 Task: Send an email with the signature Dallas Robinson with the subject 'Order confirmation' and the message 'I would like to schedule a meeting to discuss this proposal.' from softage.1@softage.net to softage.2@softage.net and softage.3@softage.net with CC to softage.4@softage.net
Action: Mouse moved to (85, 111)
Screenshot: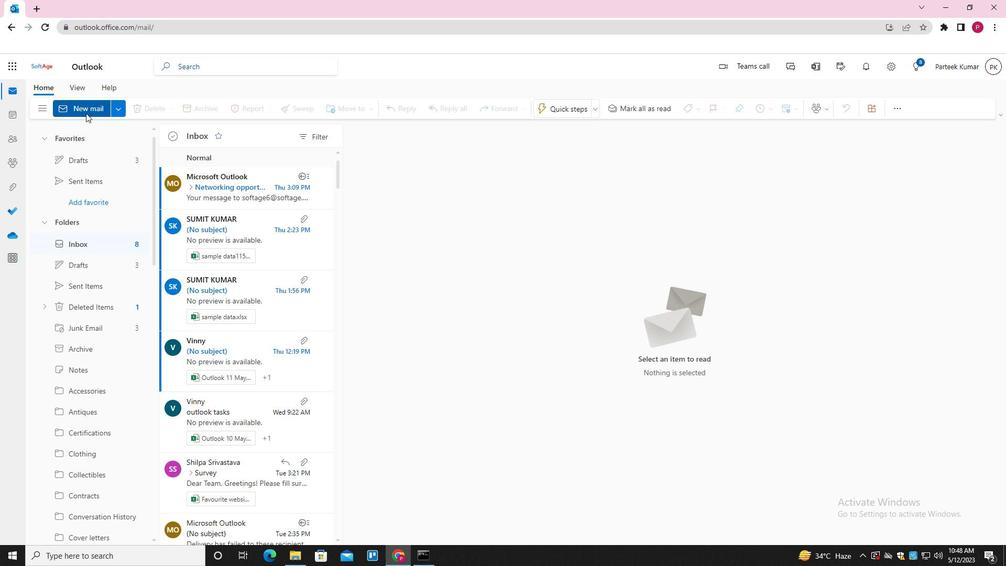 
Action: Mouse pressed left at (85, 111)
Screenshot: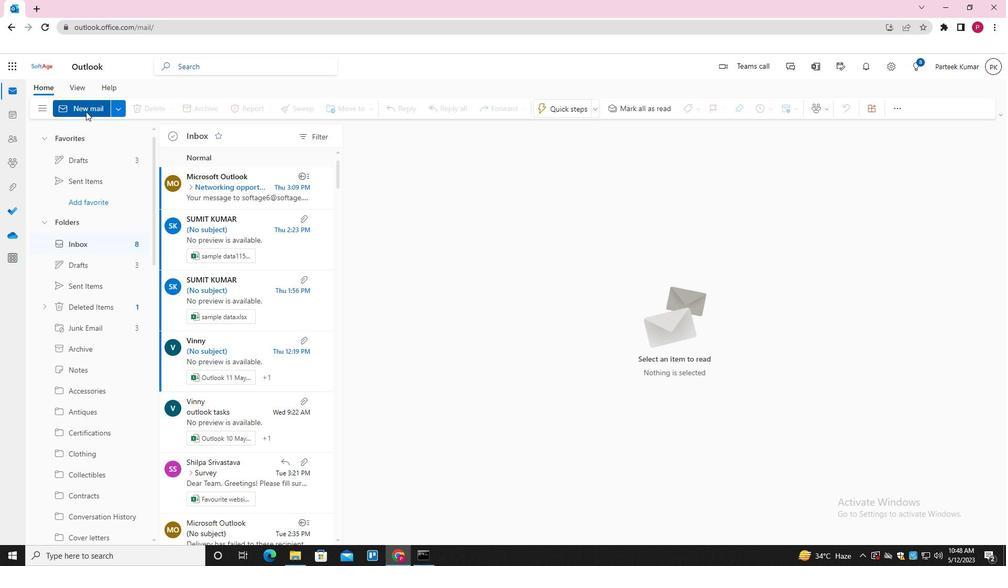 
Action: Mouse moved to (430, 255)
Screenshot: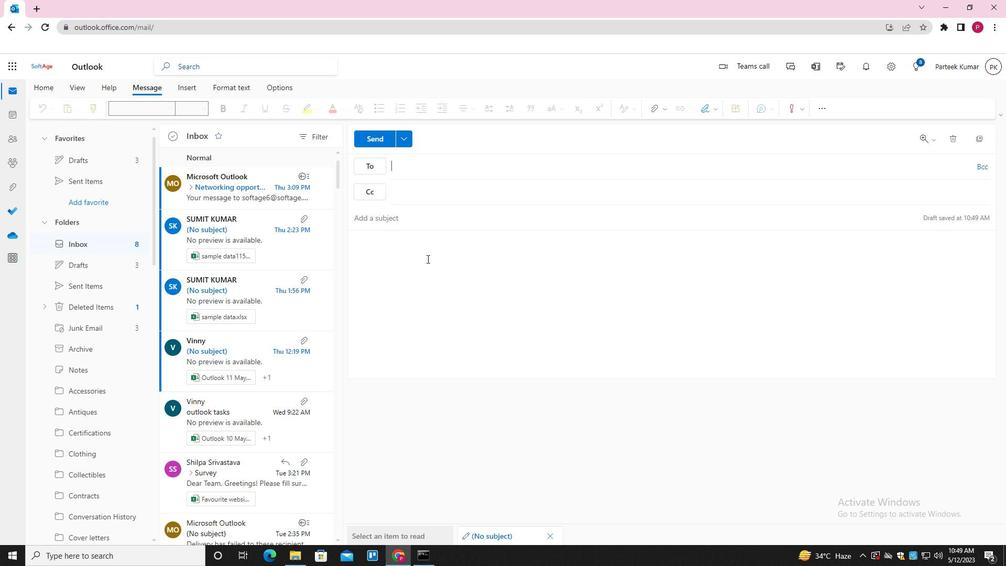 
Action: Mouse pressed left at (430, 255)
Screenshot: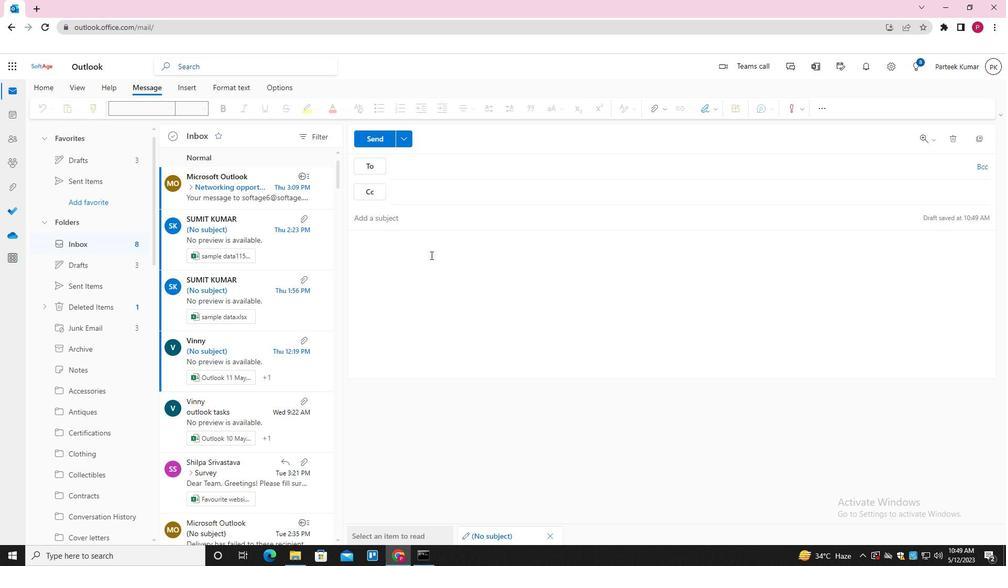 
Action: Mouse moved to (704, 112)
Screenshot: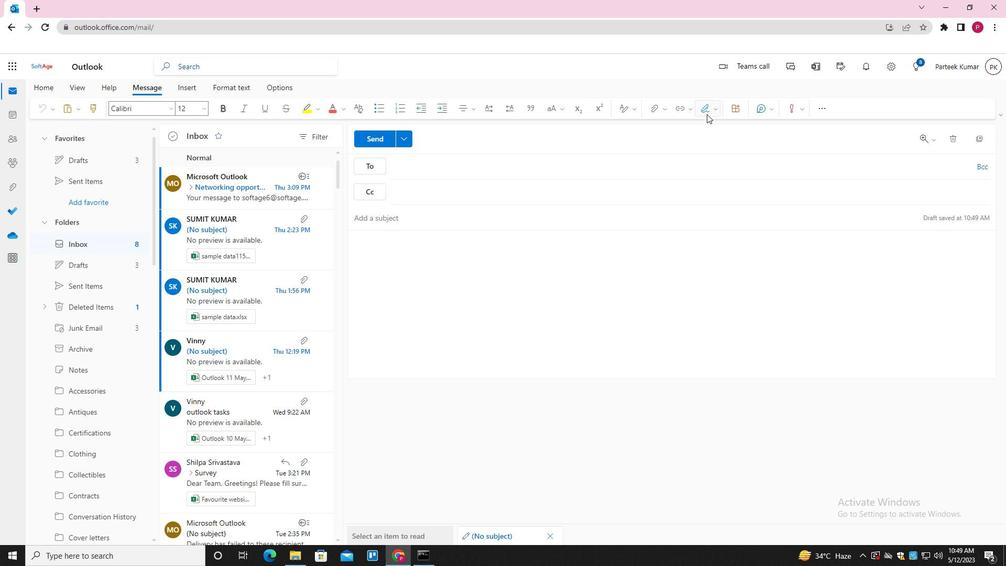 
Action: Mouse pressed left at (704, 112)
Screenshot: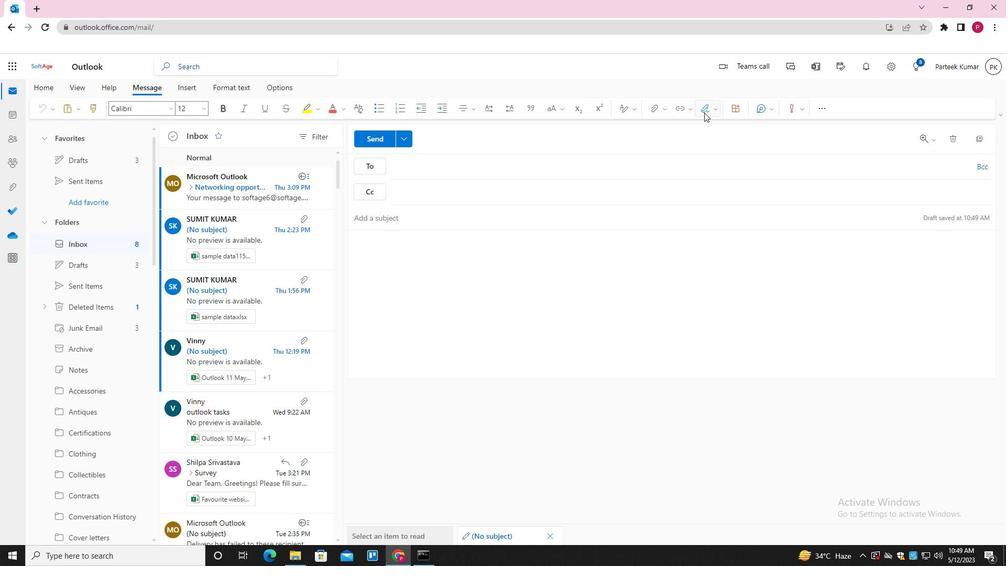 
Action: Mouse moved to (690, 152)
Screenshot: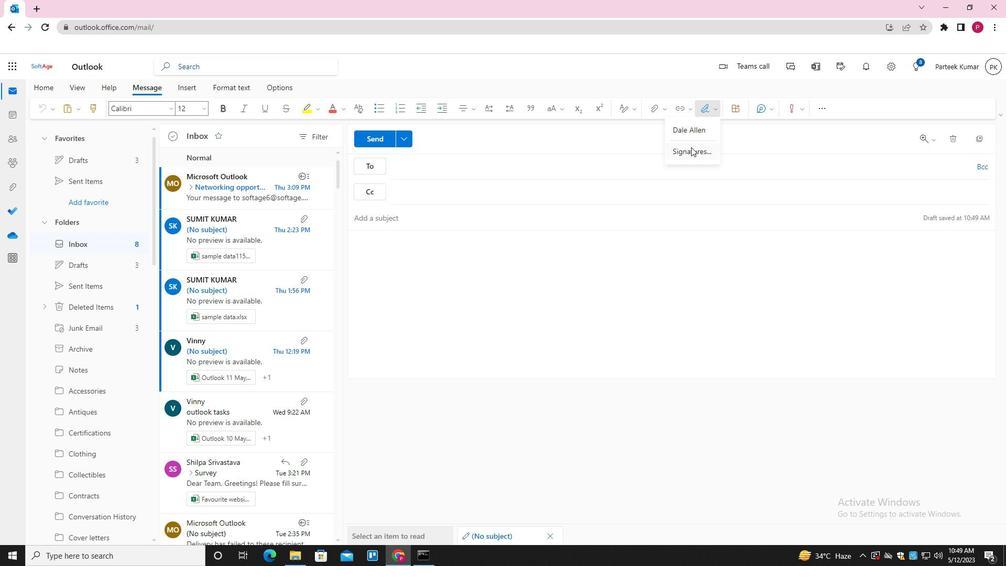 
Action: Mouse pressed left at (690, 152)
Screenshot: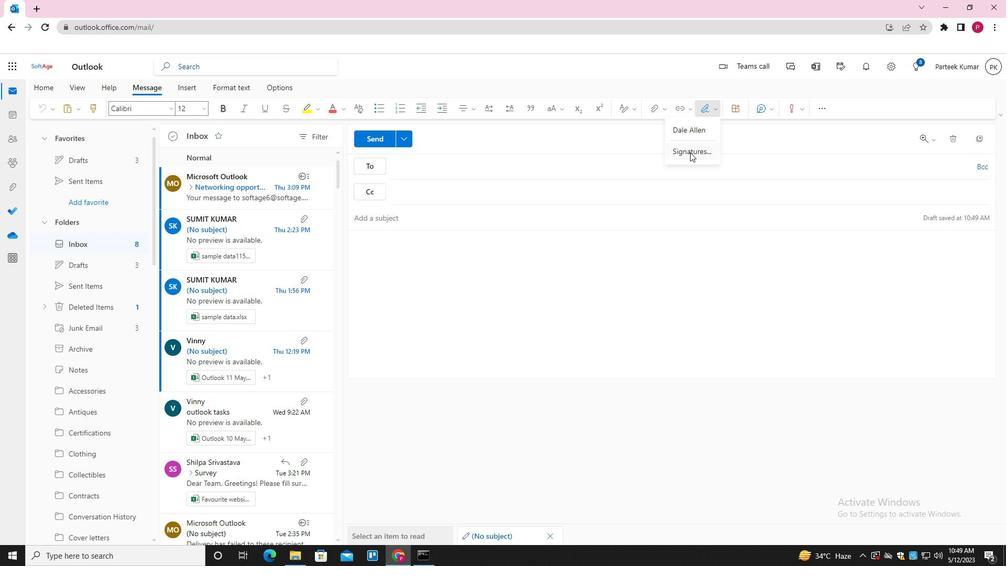 
Action: Mouse moved to (704, 196)
Screenshot: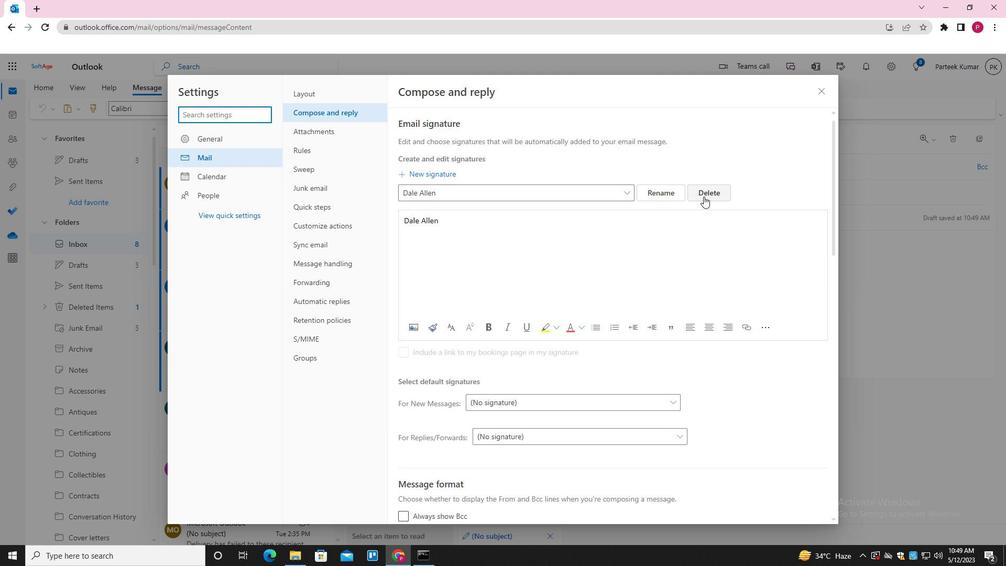 
Action: Mouse pressed left at (704, 196)
Screenshot: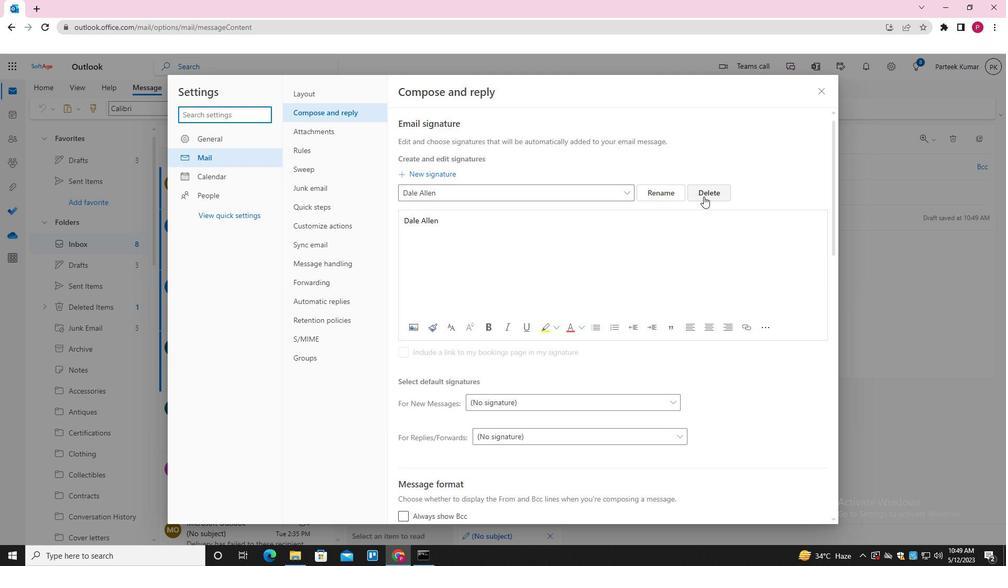 
Action: Mouse moved to (551, 189)
Screenshot: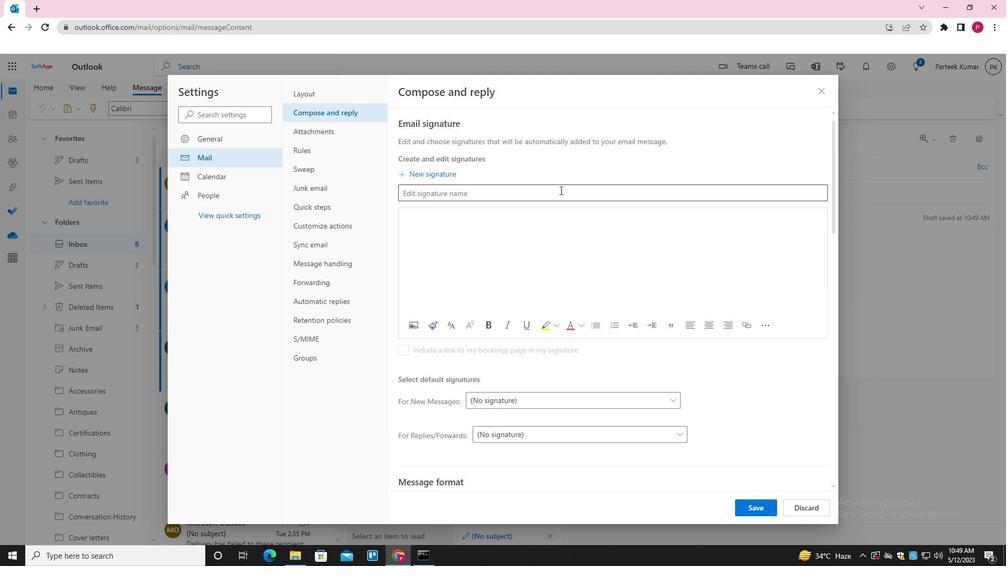 
Action: Mouse pressed left at (551, 189)
Screenshot: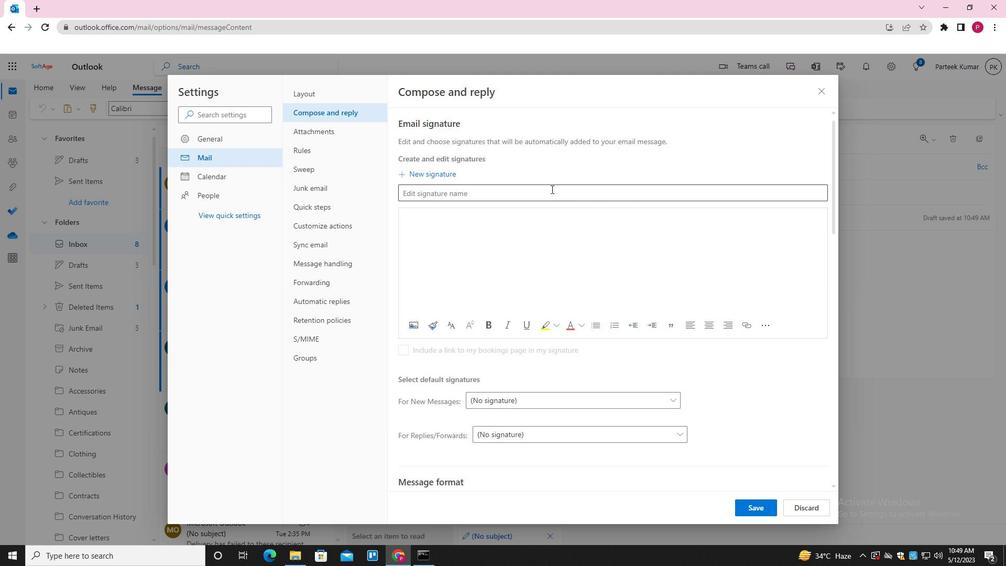
Action: Key pressed <Key.shift>DALLAS<Key.space><Key.shift>ROBINSON
Screenshot: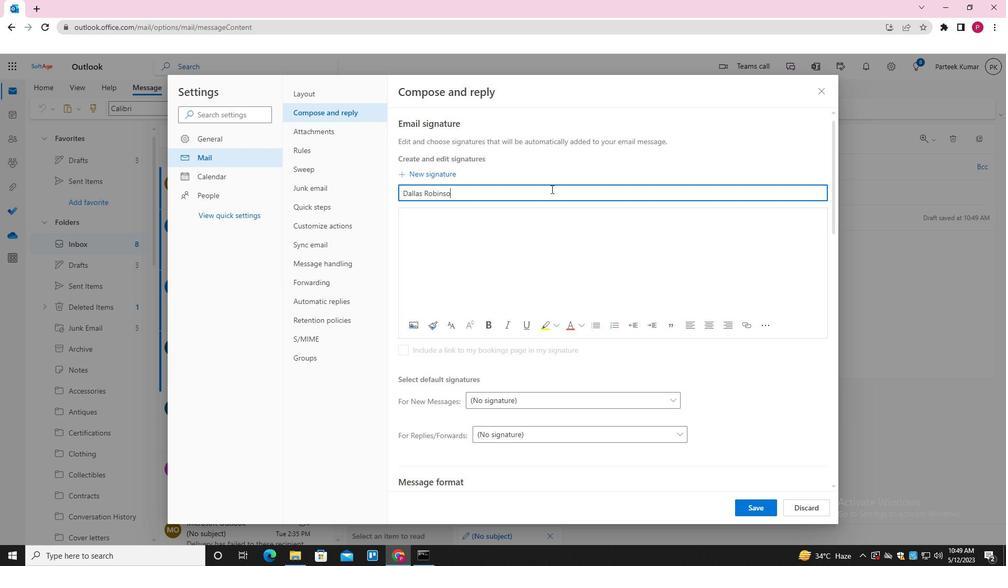 
Action: Mouse moved to (520, 226)
Screenshot: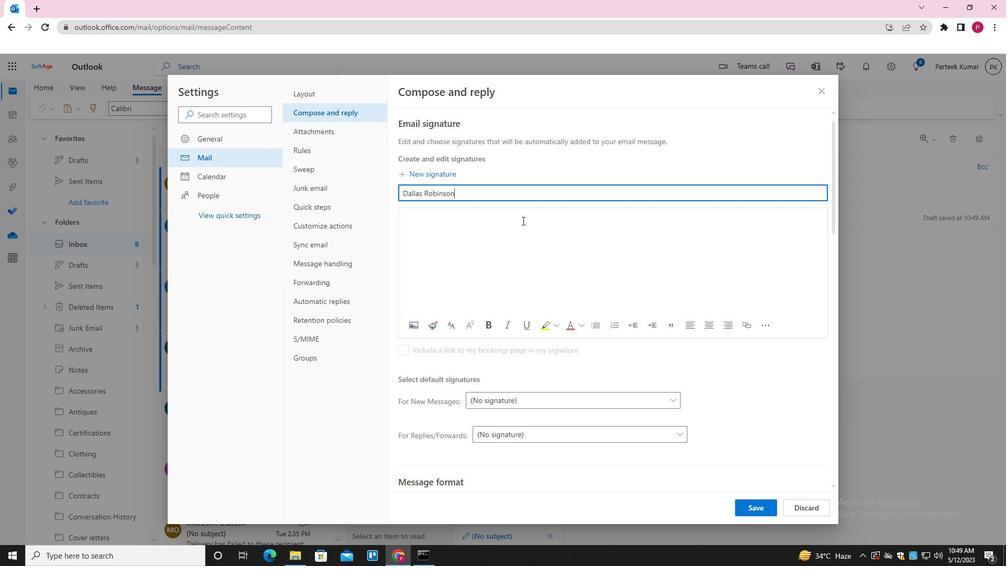 
Action: Mouse pressed left at (520, 226)
Screenshot: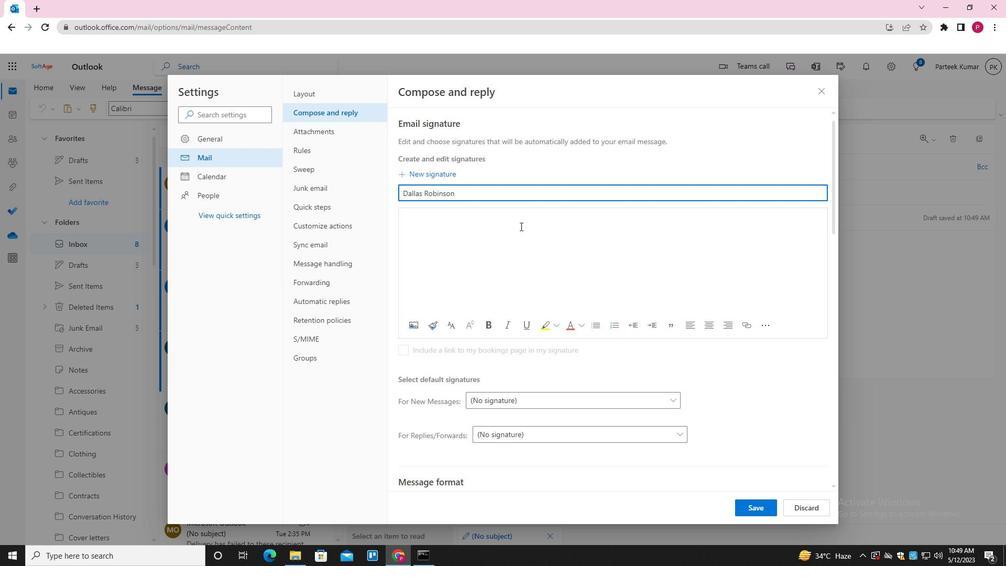 
Action: Key pressed <Key.shift>DALLAS<Key.space><Key.shift><Key.shift><Key.shift>ROBINSON
Screenshot: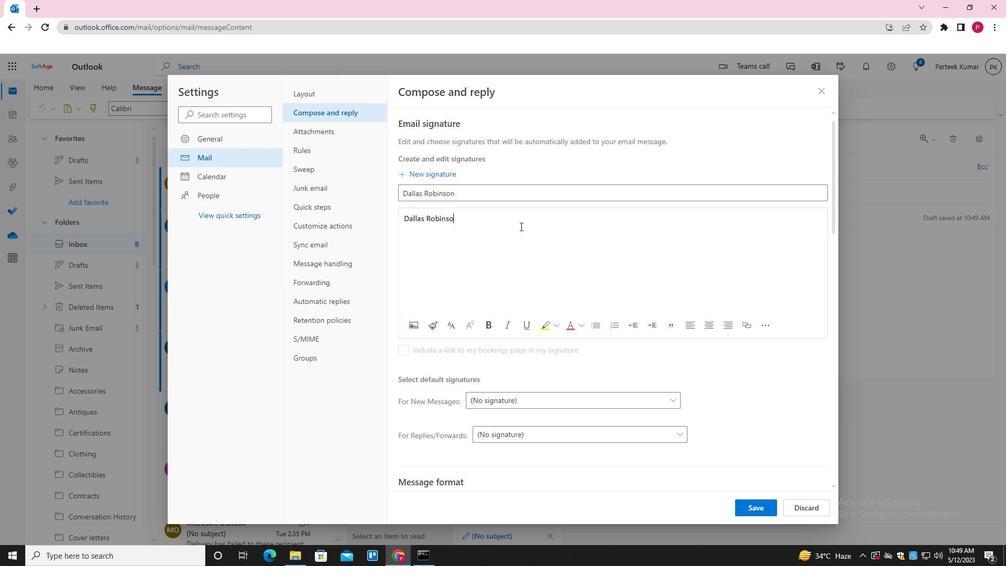 
Action: Mouse moved to (750, 511)
Screenshot: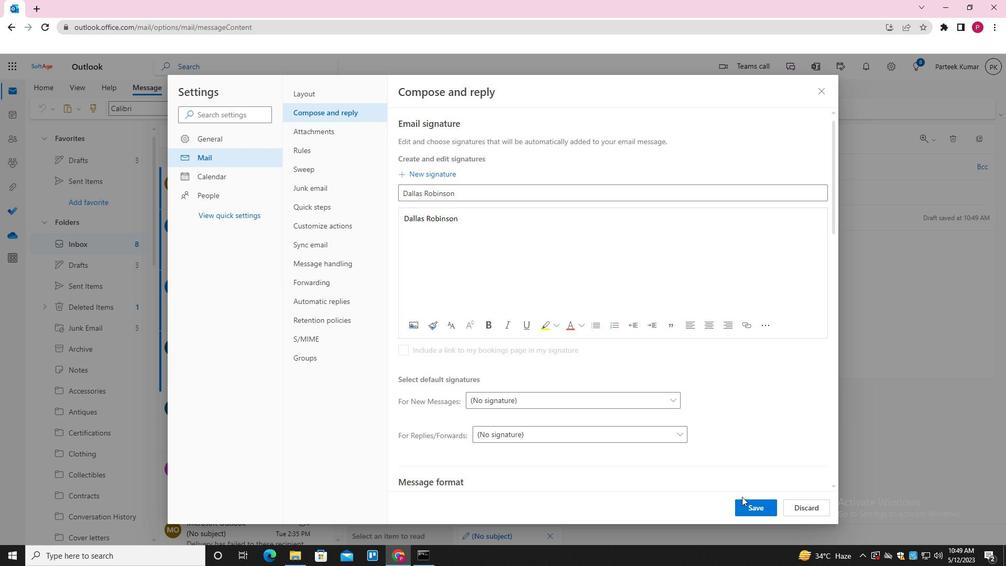 
Action: Mouse pressed left at (750, 511)
Screenshot: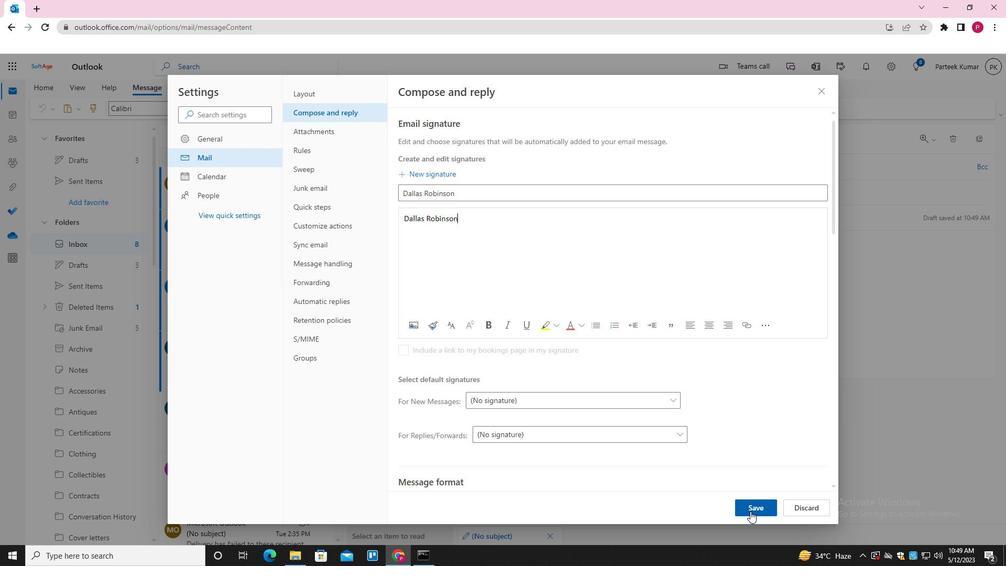 
Action: Mouse moved to (818, 93)
Screenshot: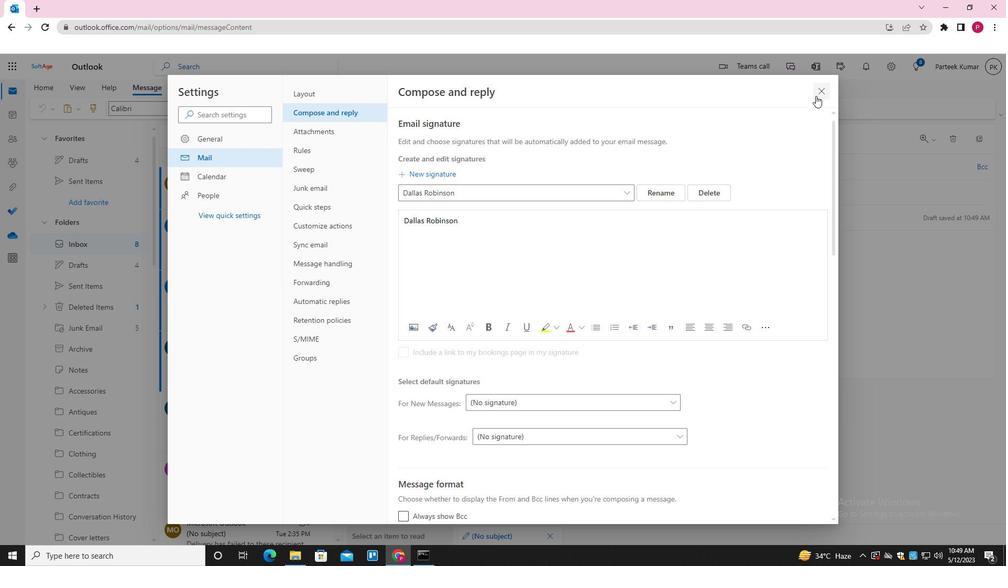 
Action: Mouse pressed left at (818, 93)
Screenshot: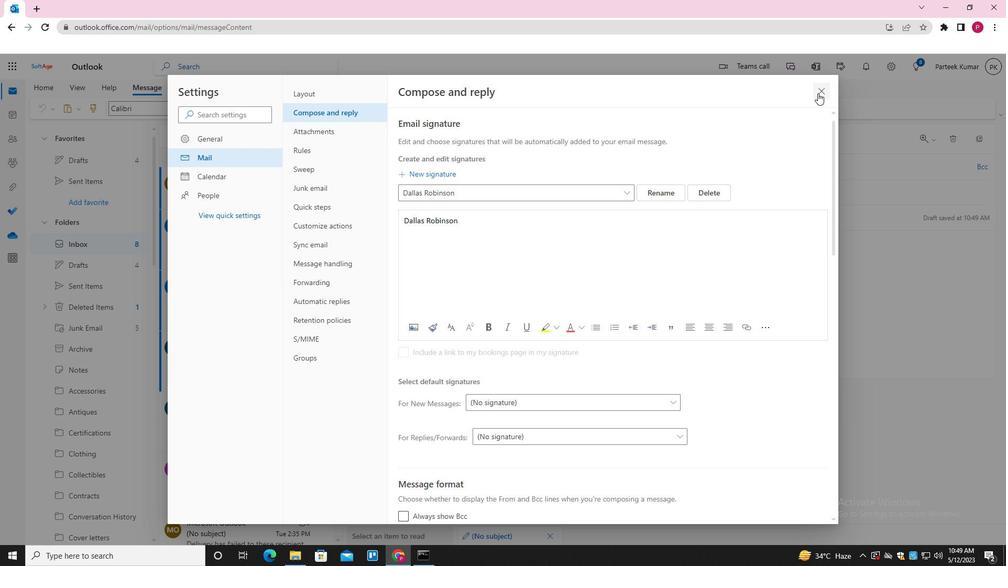 
Action: Mouse moved to (735, 243)
Screenshot: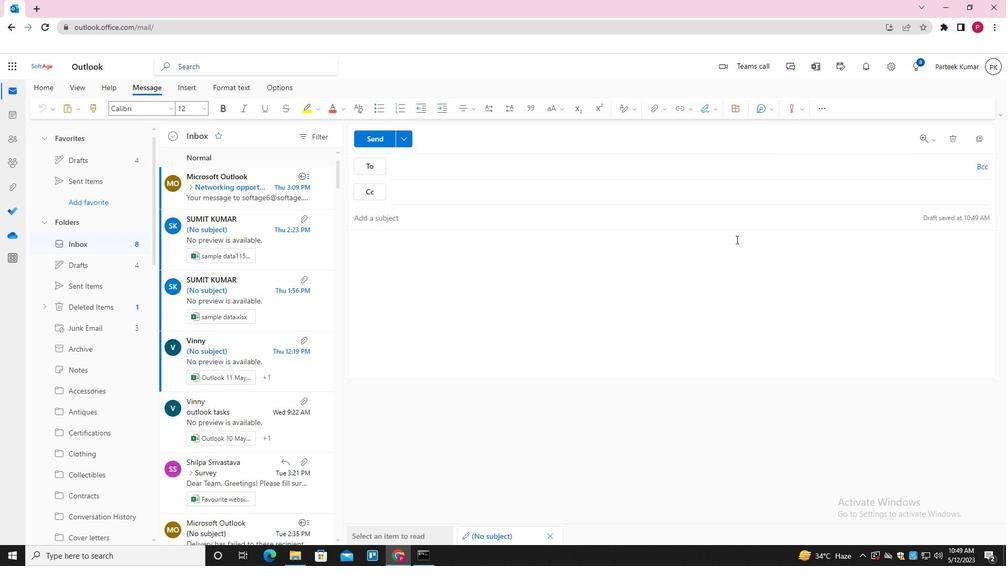 
Action: Mouse pressed left at (735, 243)
Screenshot: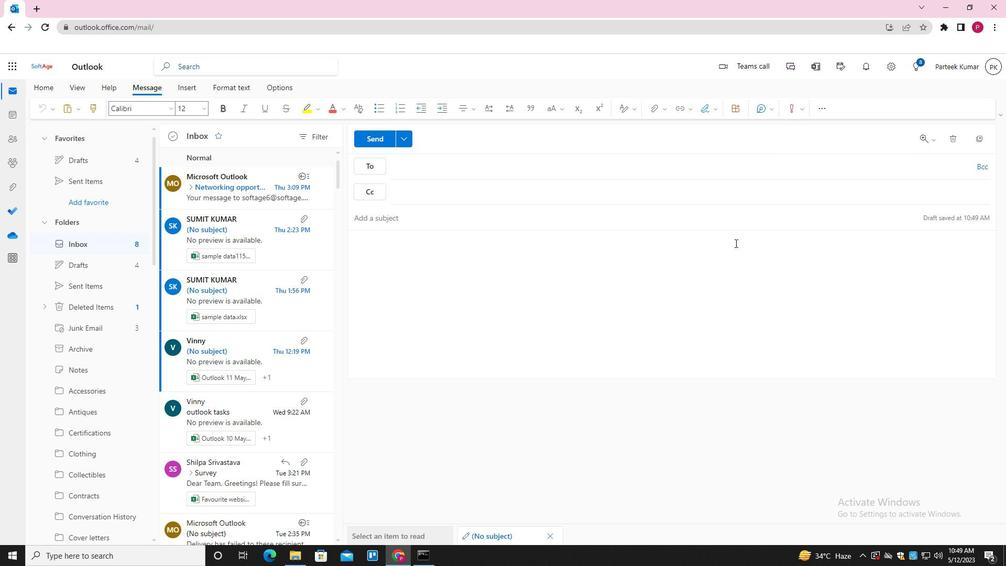 
Action: Mouse moved to (720, 111)
Screenshot: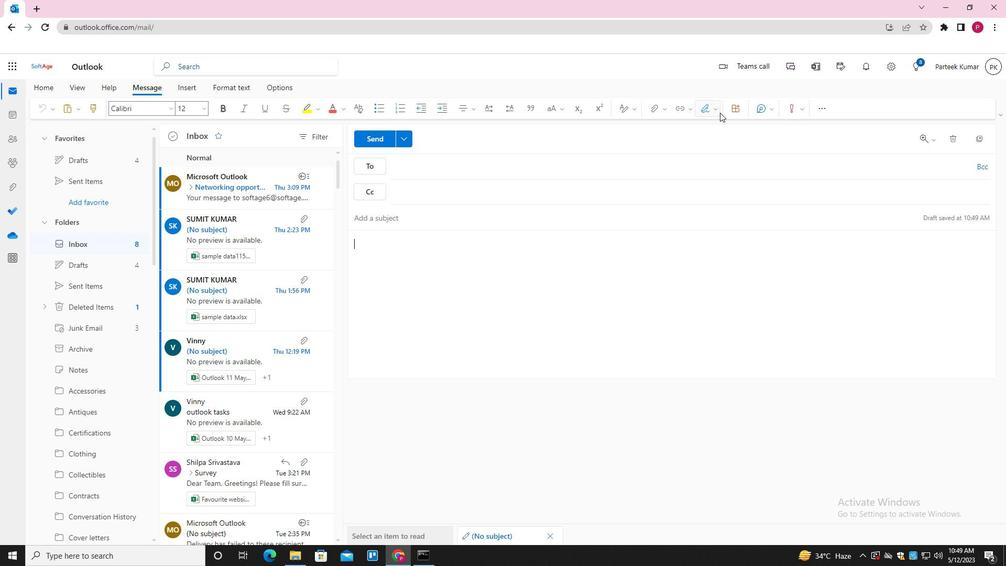 
Action: Mouse pressed left at (720, 111)
Screenshot: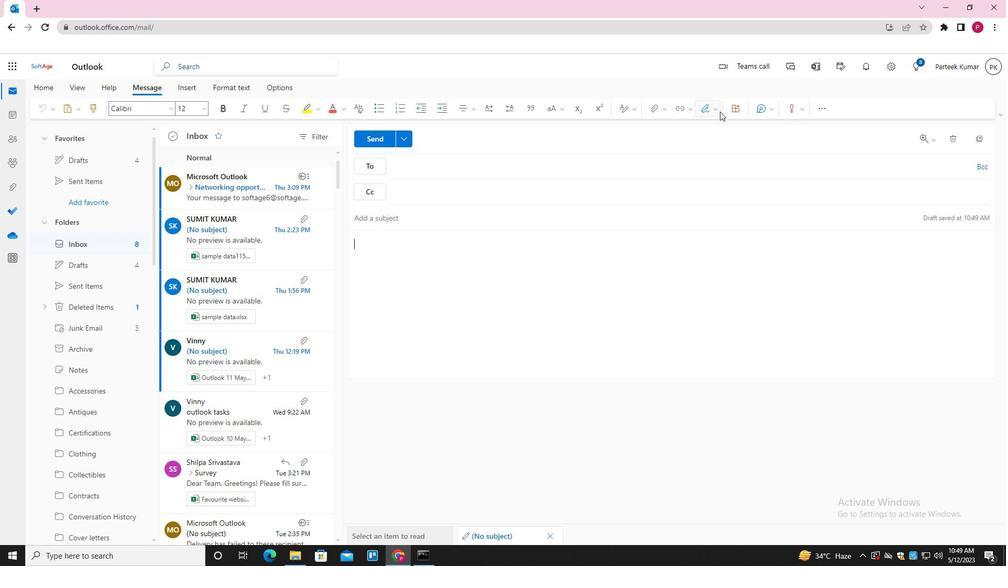 
Action: Mouse moved to (710, 128)
Screenshot: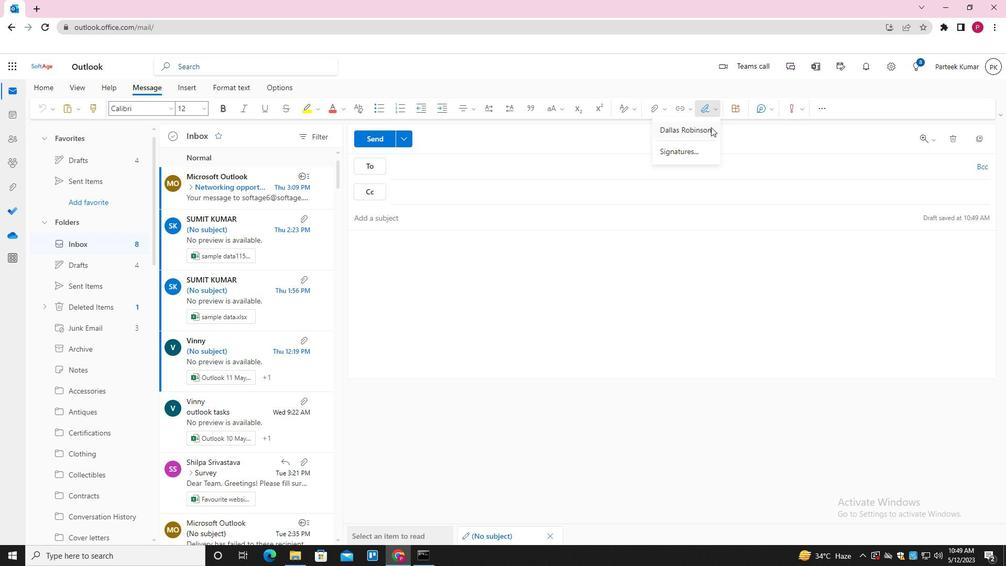 
Action: Mouse pressed left at (710, 128)
Screenshot: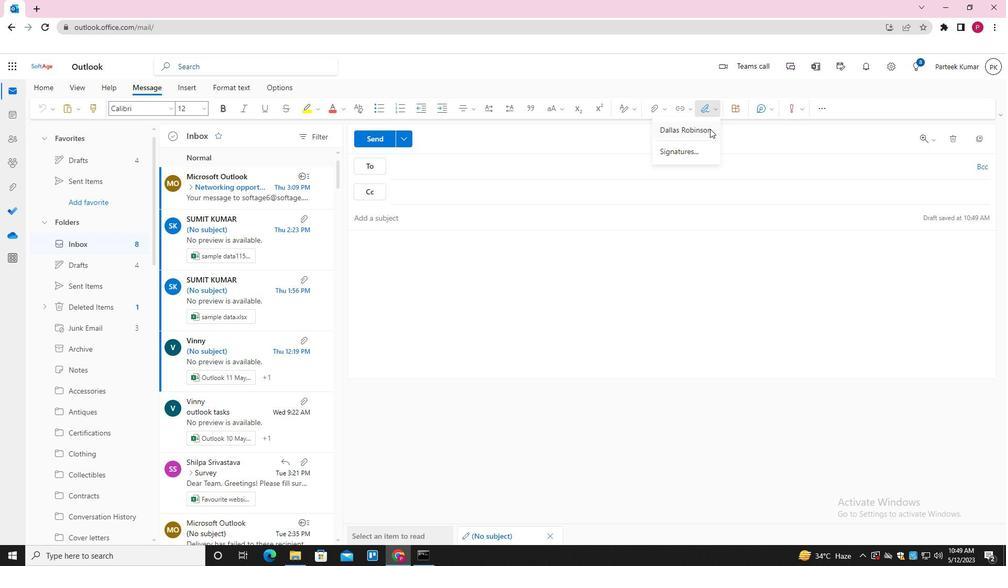 
Action: Mouse moved to (520, 218)
Screenshot: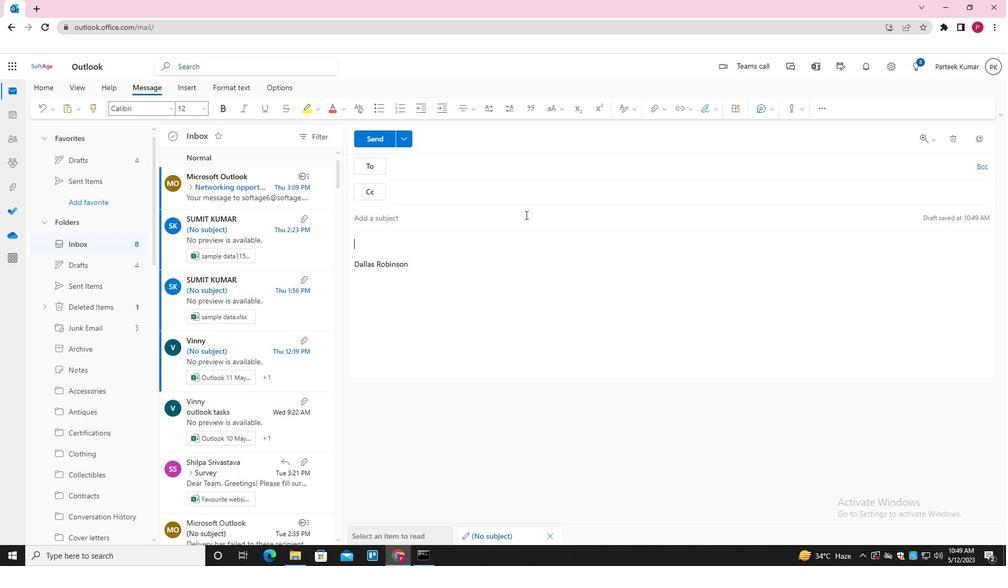 
Action: Mouse pressed left at (520, 218)
Screenshot: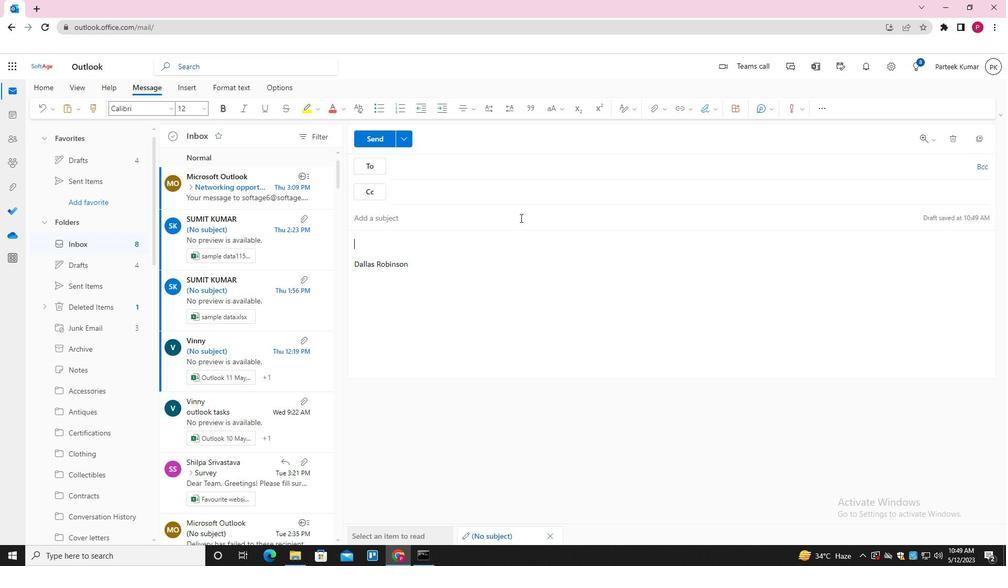 
Action: Key pressed <Key.shift>ORDER<Key.space>COMFIRMATION<Key.space><Key.backspace><Key.backspace><Key.backspace><Key.backspace><Key.backspace><Key.backspace><Key.backspace><Key.backspace><Key.backspace><Key.backspace><Key.backspace>NFIRMATION
Screenshot: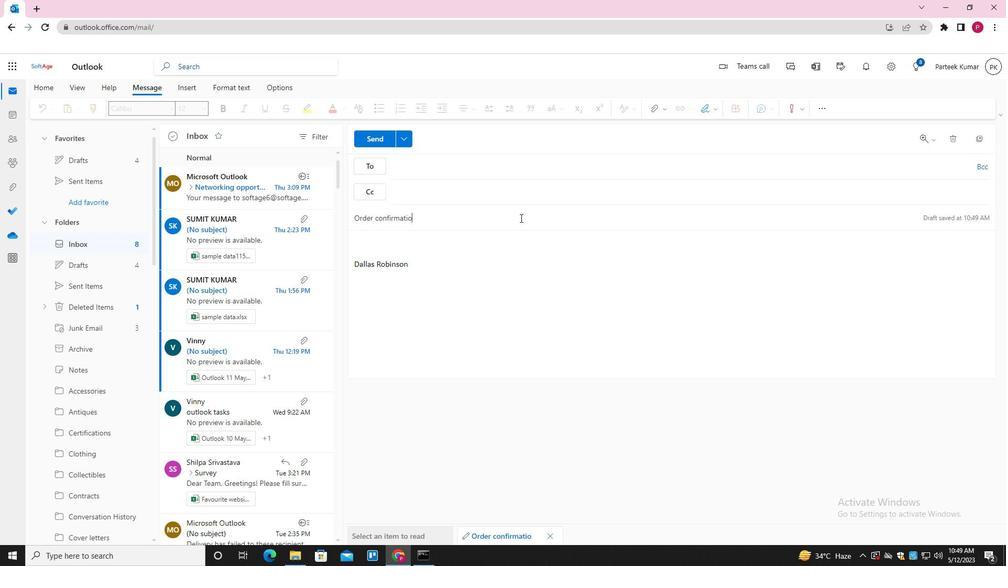 
Action: Mouse moved to (411, 245)
Screenshot: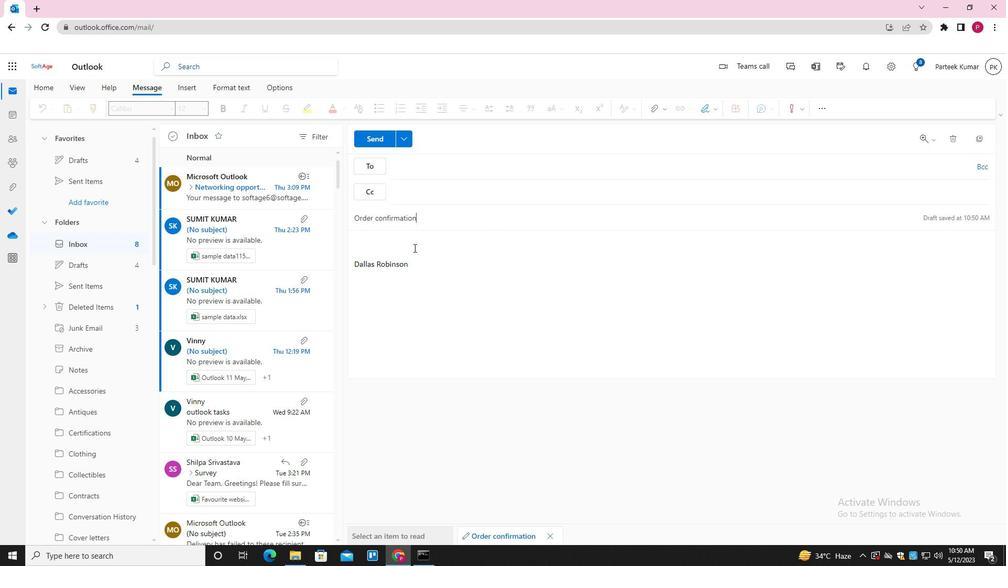 
Action: Mouse pressed left at (411, 245)
Screenshot: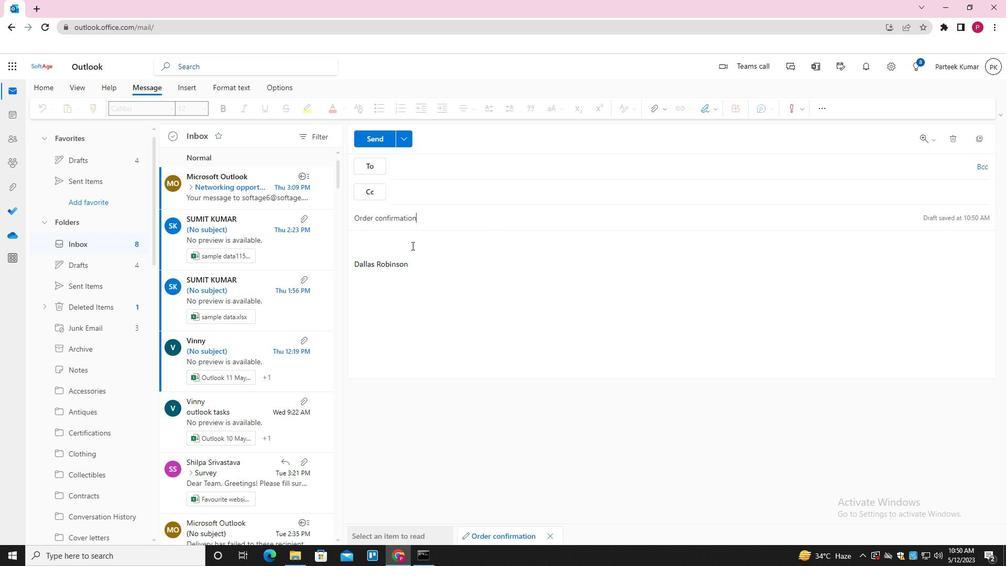 
Action: Key pressed <Key.shift>I<Key.space>WOY<Key.backspace>ULD<Key.space>LIKE<Key.space>TO<Key.space>SCHEDULE<Key.space>A<Key.space>MEETING<Key.space>TO<Key.space>DISCUSS<Key.space>THIS<Key.space>PROPOSAL<Key.space>
Screenshot: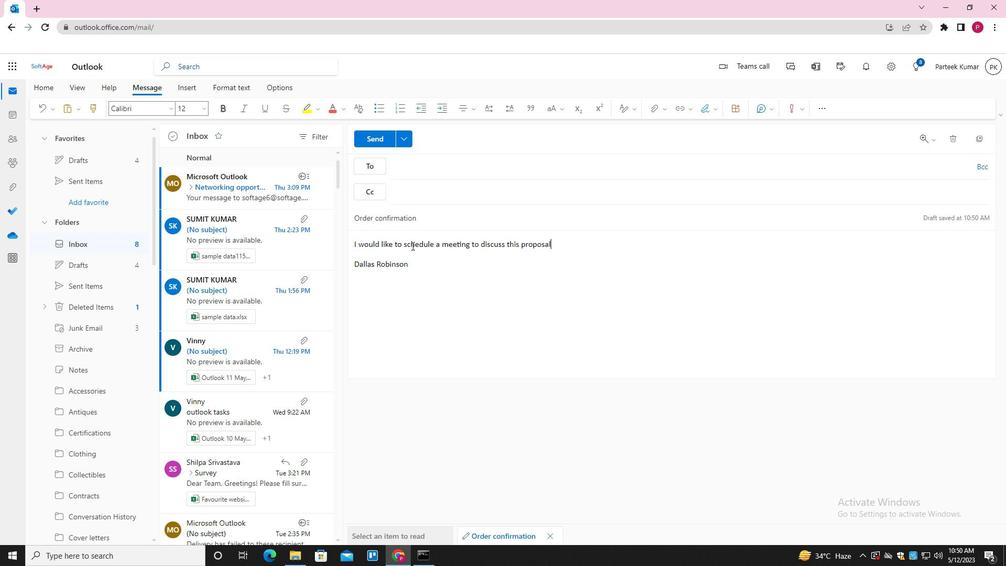 
Action: Mouse moved to (440, 167)
Screenshot: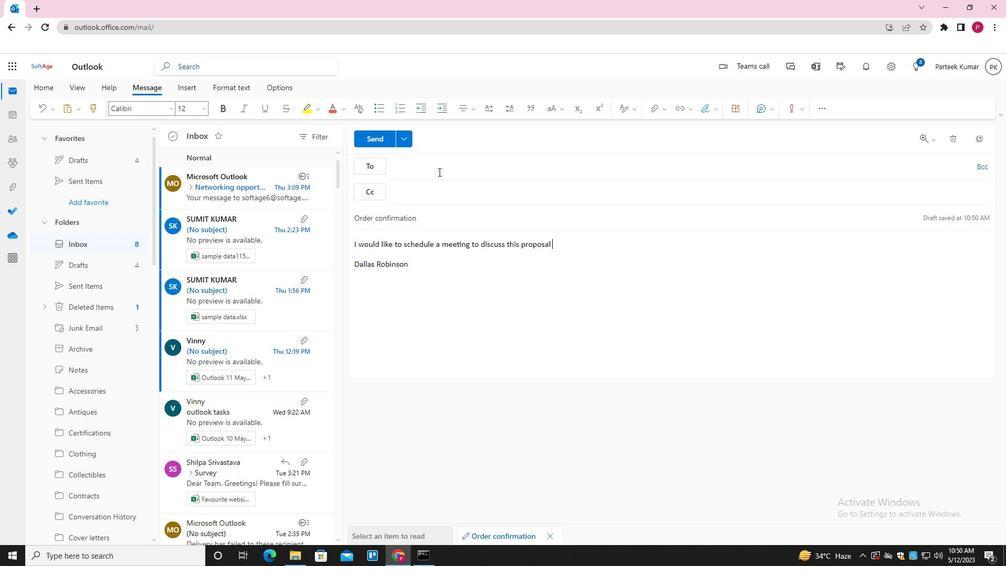 
Action: Mouse pressed left at (440, 167)
Screenshot: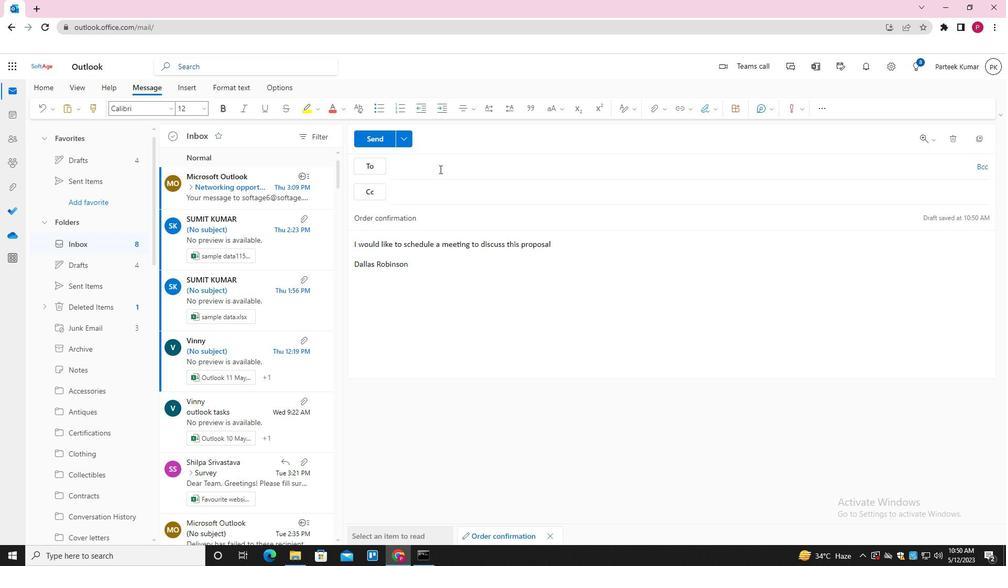 
Action: Key pressed SOG<Key.backspace>FTAGE.2<Key.shift>@SOFTAGE.NET<Key.enter>SOFTAGE.3<Key.shift>@SOFTAGE.NET<Key.enter><Key.tab><Key.shift>SOFTG<Key.backspace>AGE,<Key.backspace>.4<Key.shift>@SOFTAGE.NET<Key.enter>
Screenshot: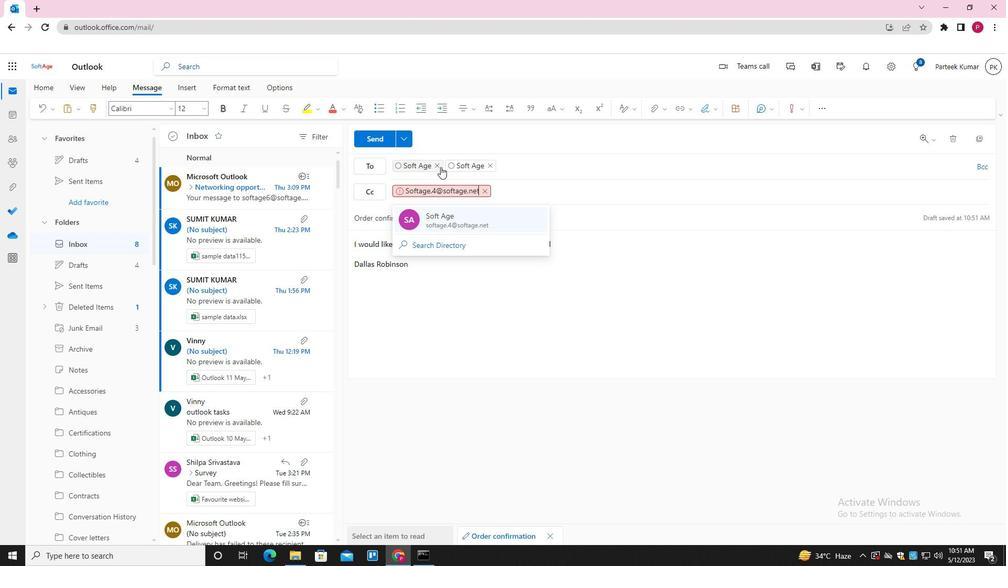 
Action: Mouse moved to (377, 135)
Screenshot: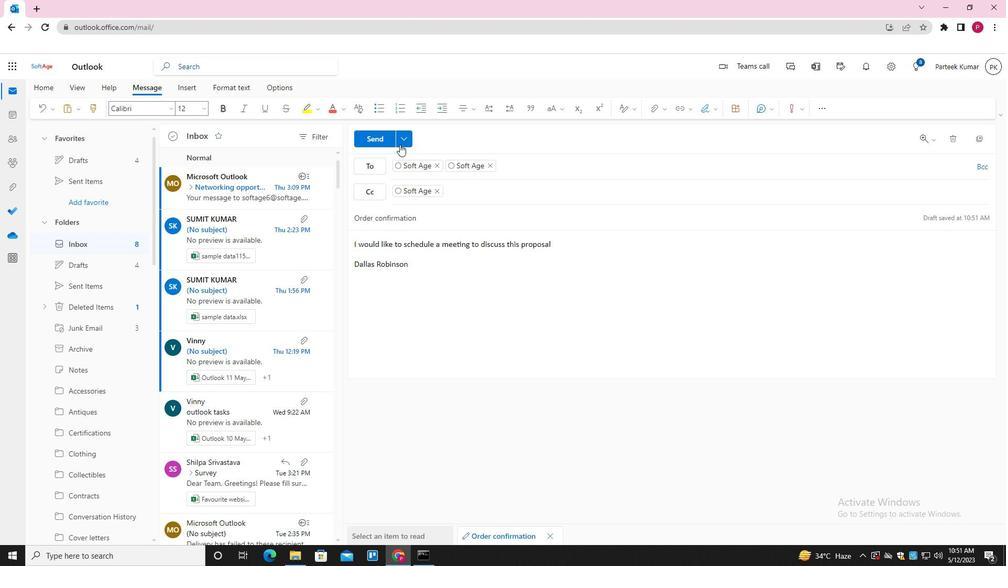 
Action: Mouse pressed left at (377, 135)
Screenshot: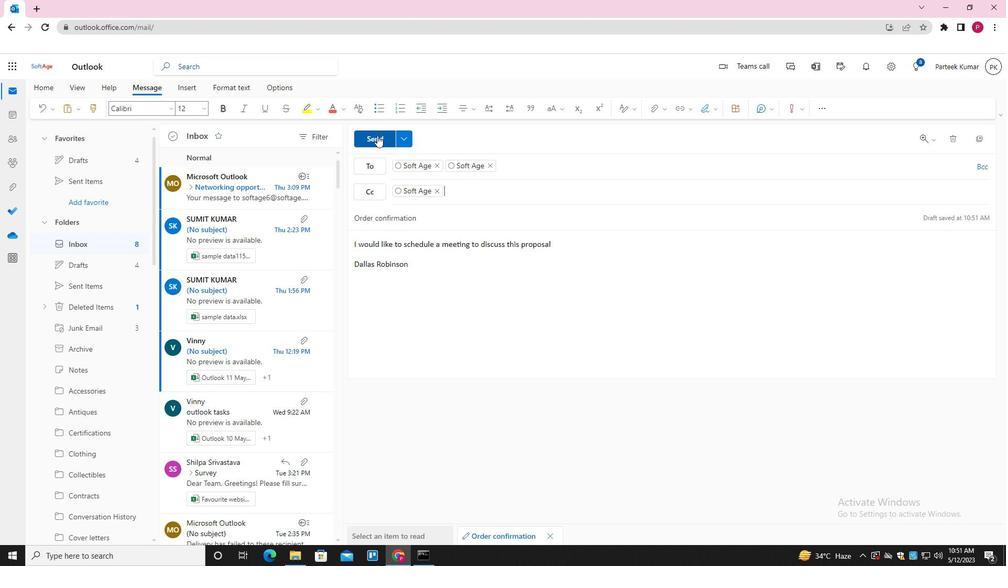 
